 Task: Share through File "Movie C.mp4" and change description to "About Voice Error"
Action: Mouse moved to (286, 214)
Screenshot: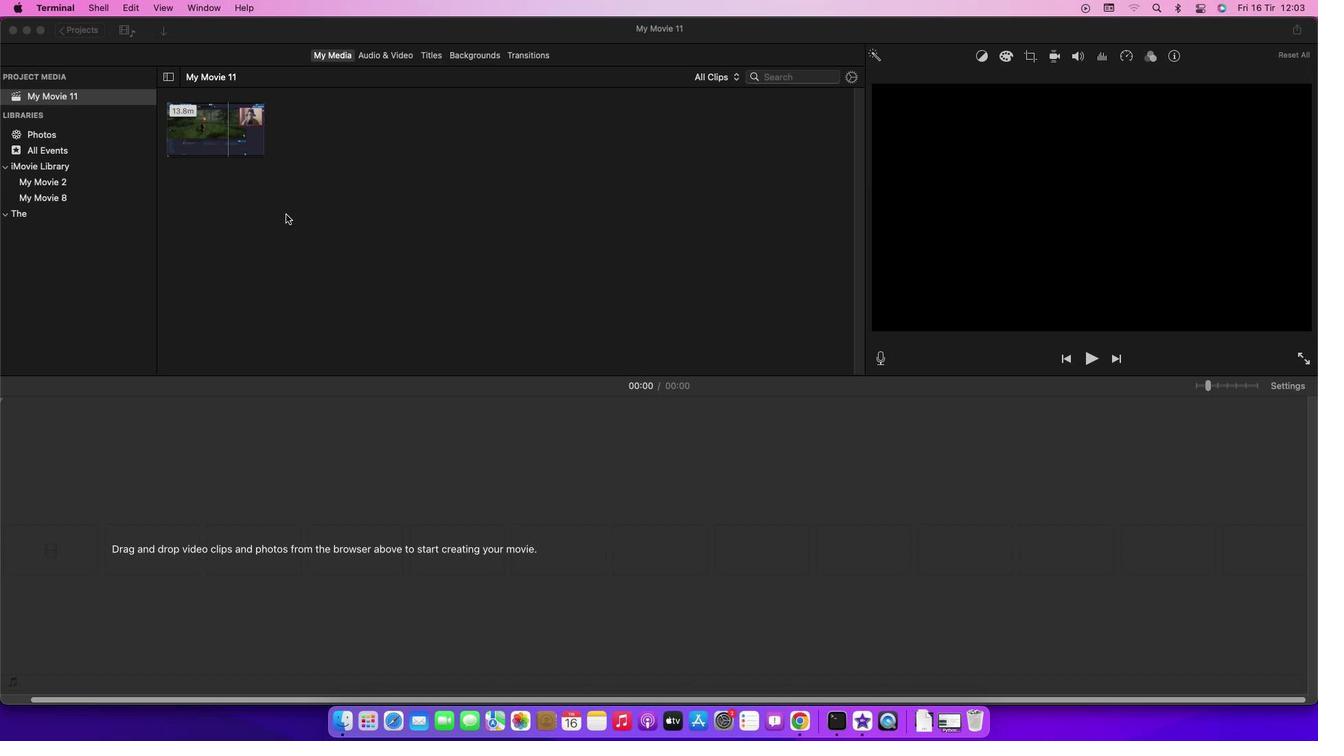 
Action: Mouse pressed left at (286, 214)
Screenshot: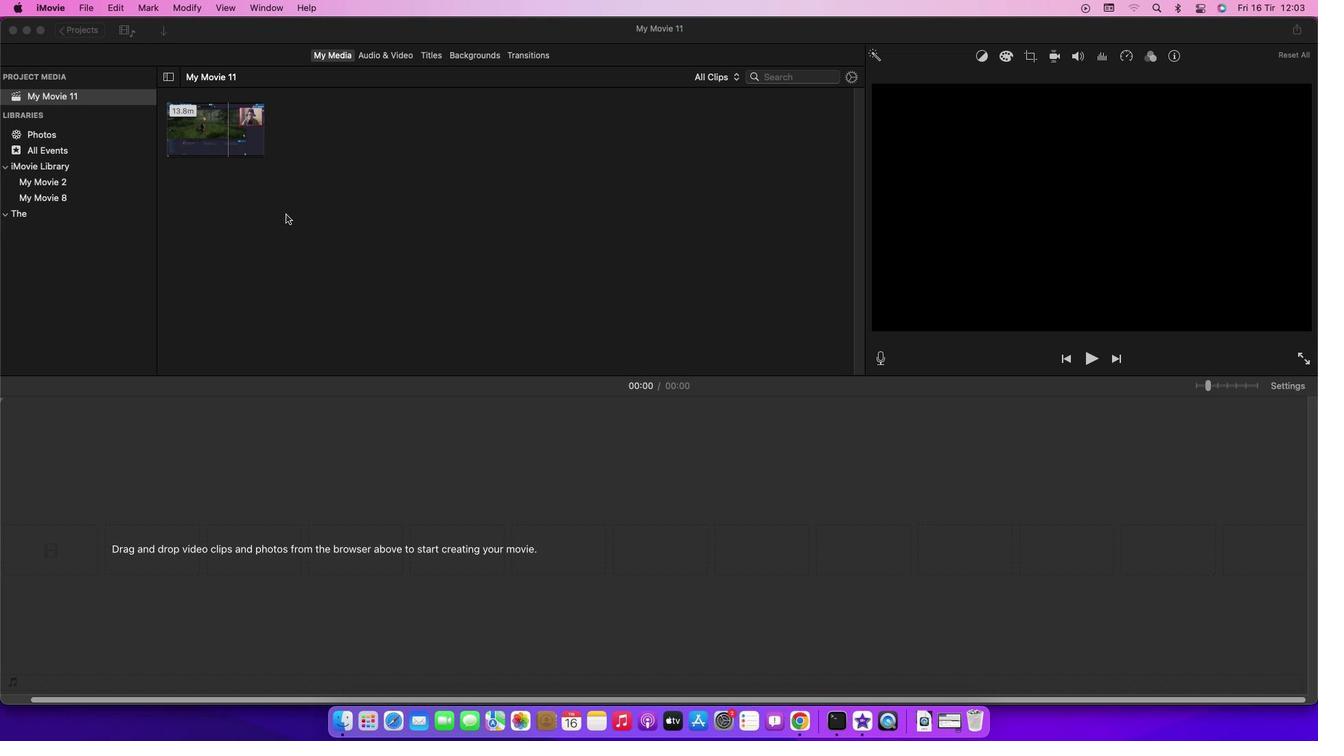 
Action: Mouse moved to (212, 141)
Screenshot: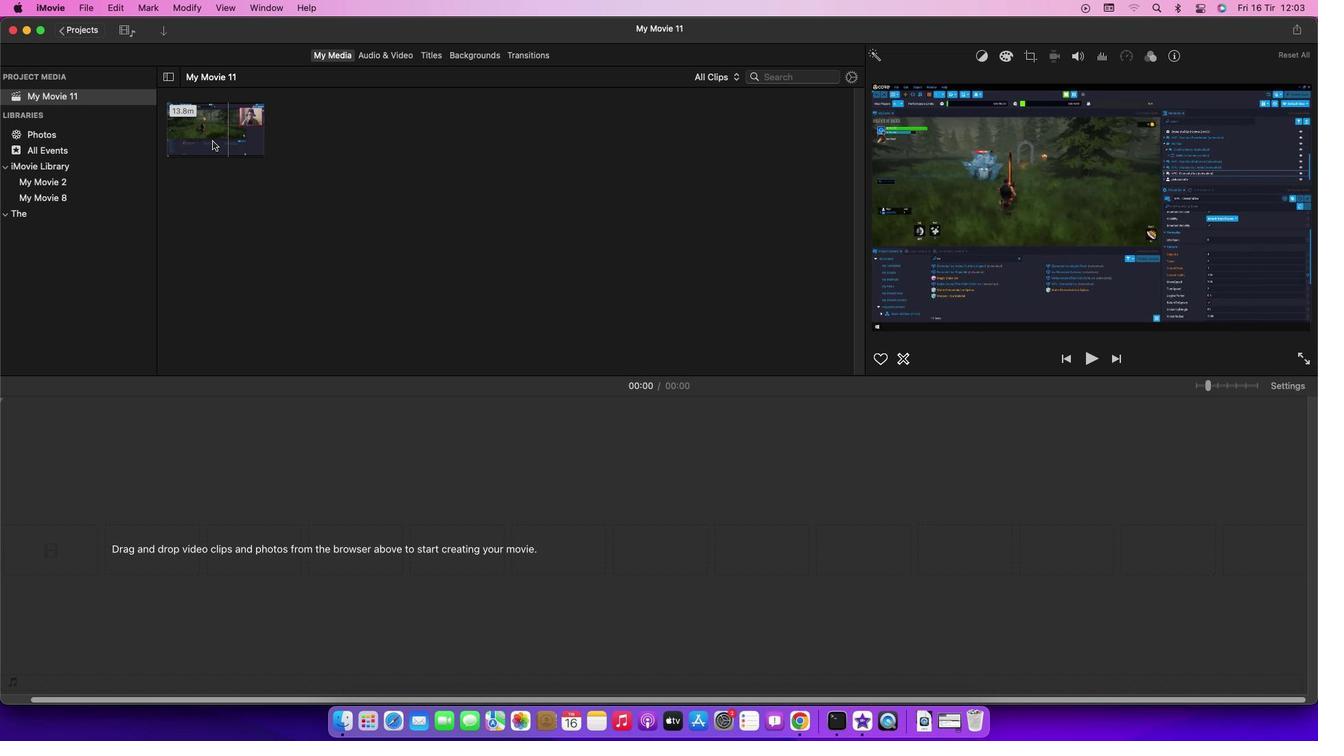 
Action: Mouse pressed left at (212, 141)
Screenshot: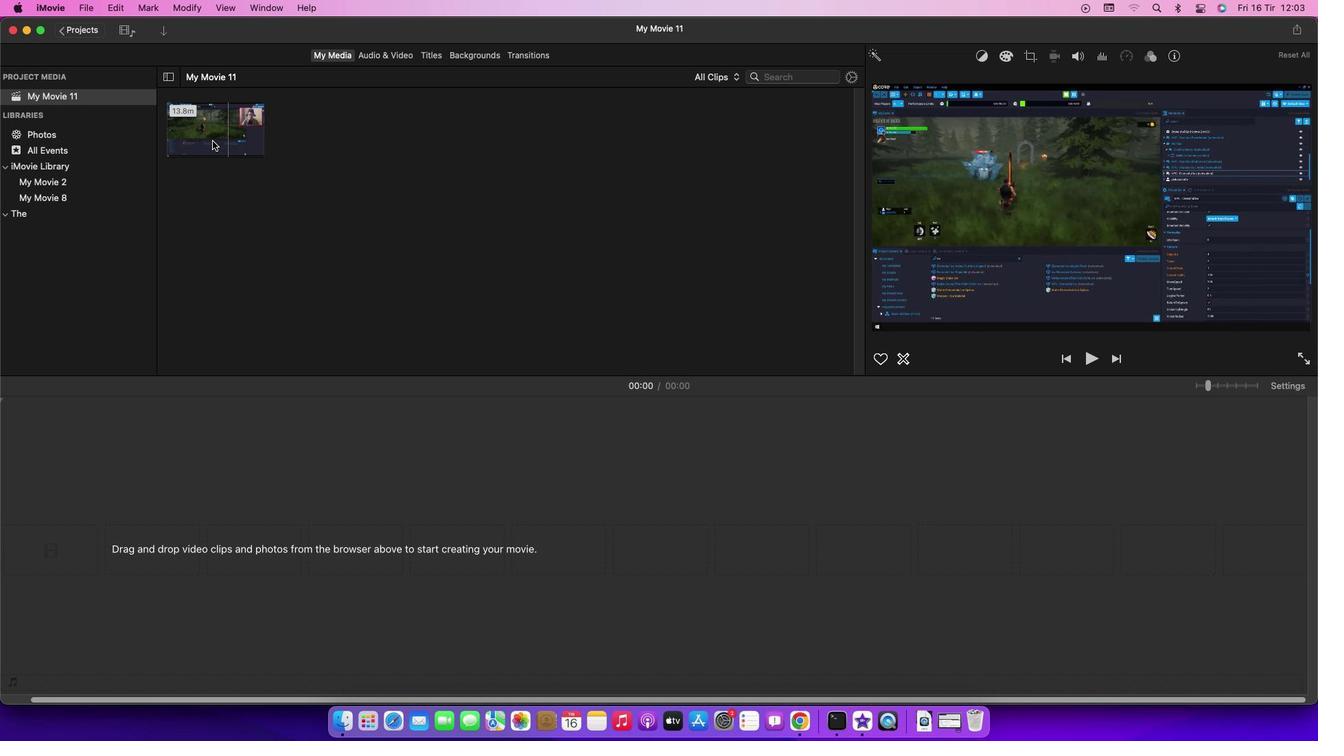 
Action: Mouse moved to (84, 7)
Screenshot: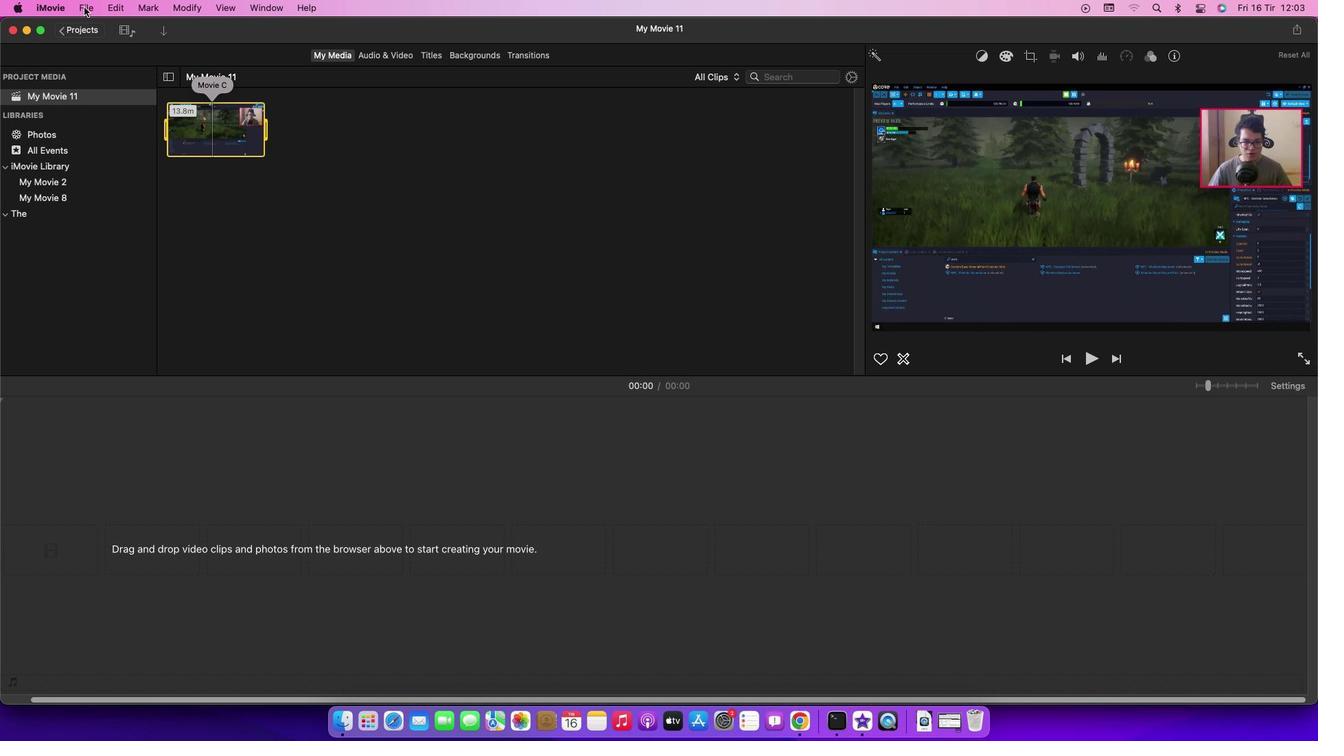 
Action: Mouse pressed left at (84, 7)
Screenshot: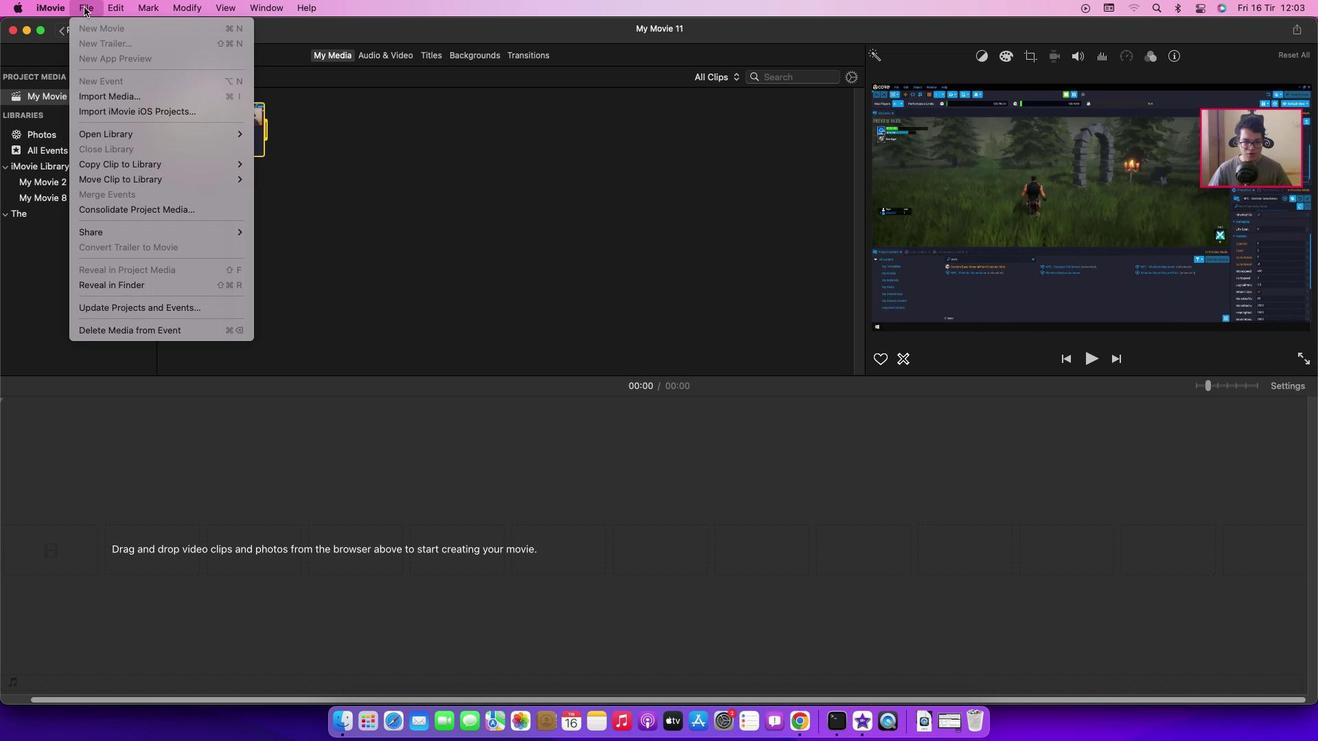 
Action: Mouse moved to (285, 282)
Screenshot: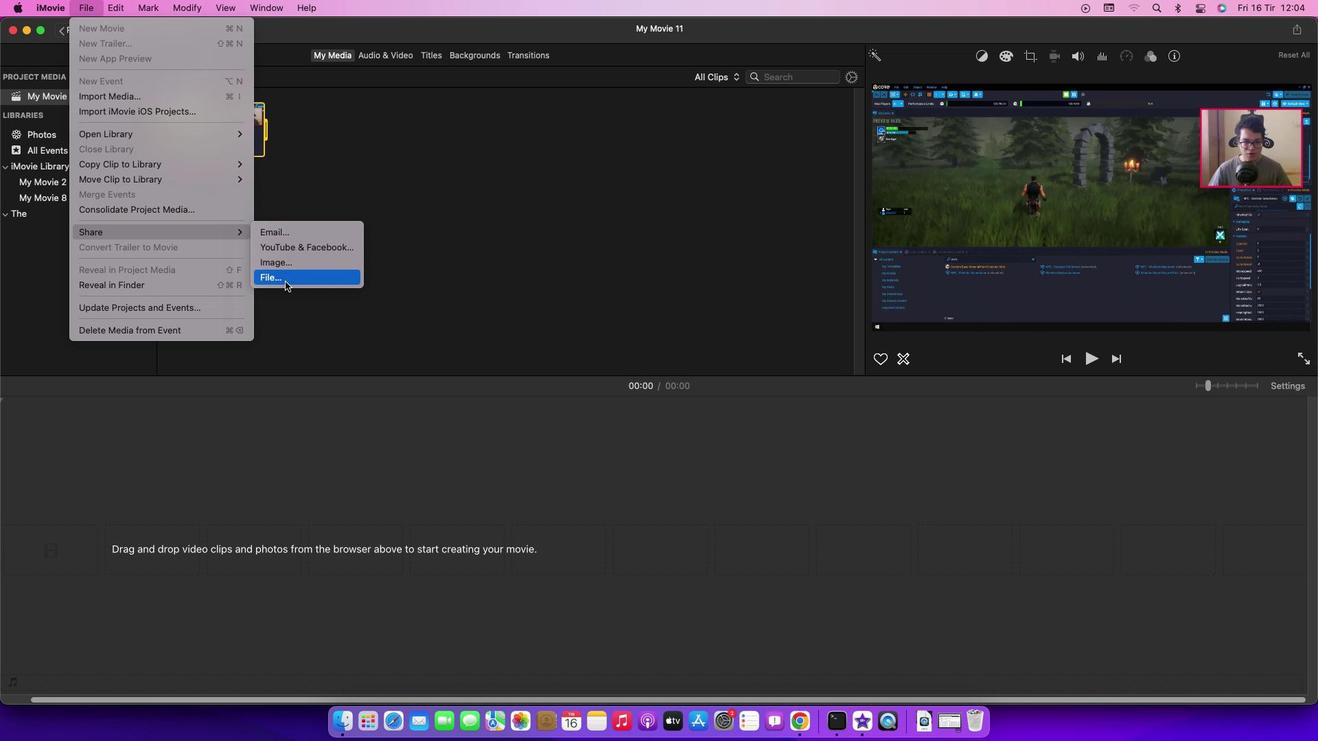 
Action: Mouse pressed left at (285, 282)
Screenshot: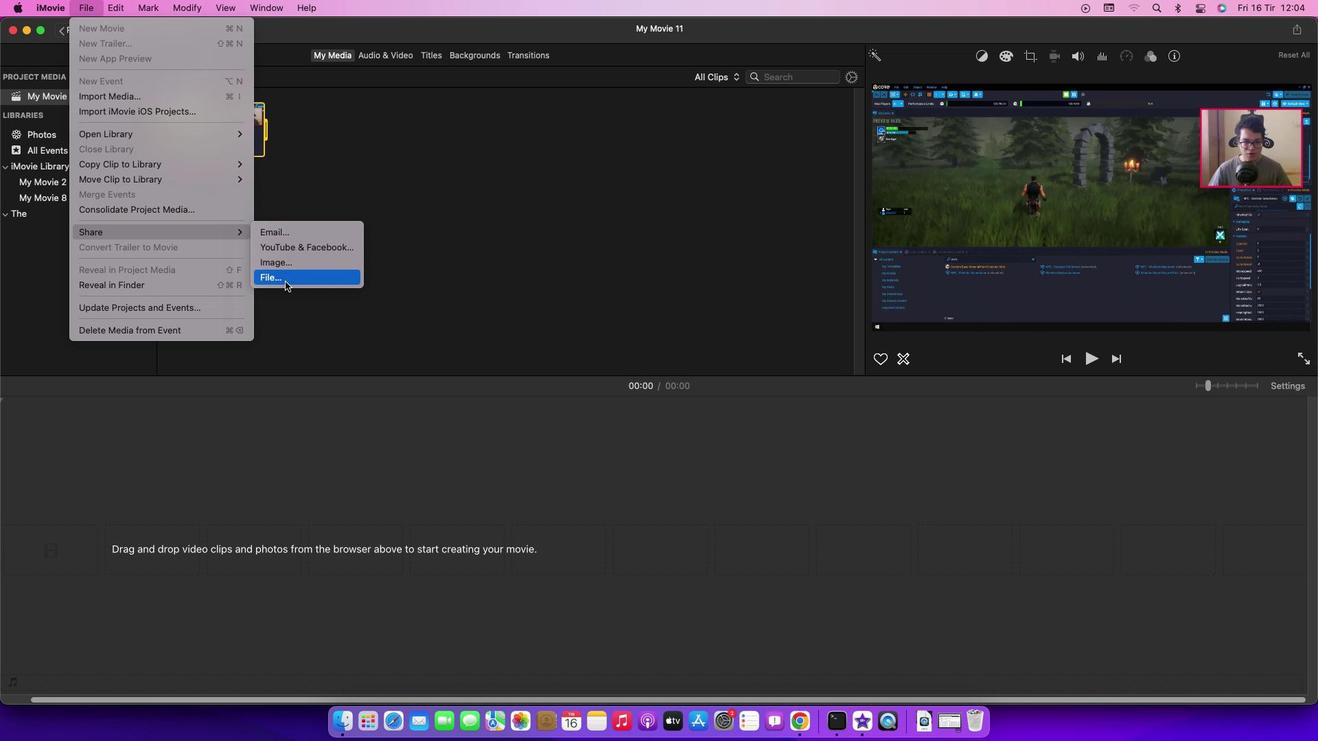 
Action: Mouse moved to (805, 181)
Screenshot: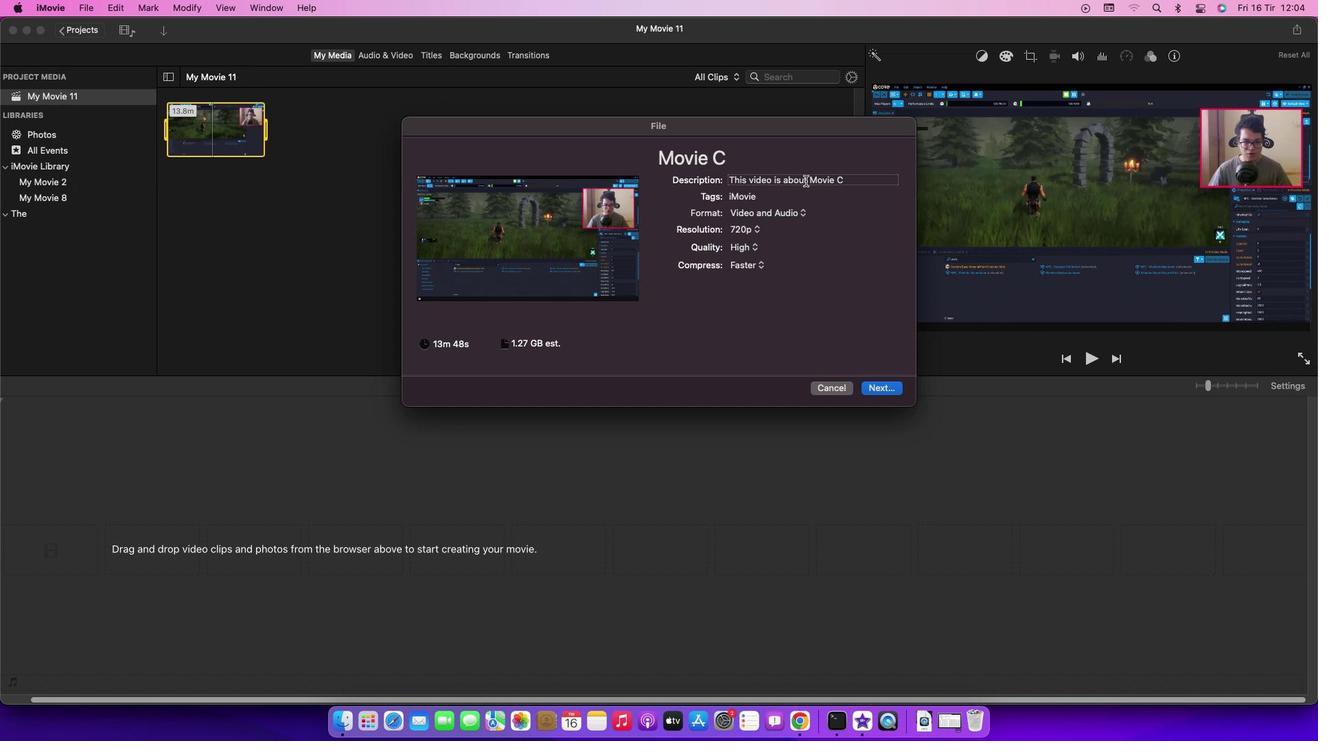 
Action: Mouse pressed left at (805, 181)
Screenshot: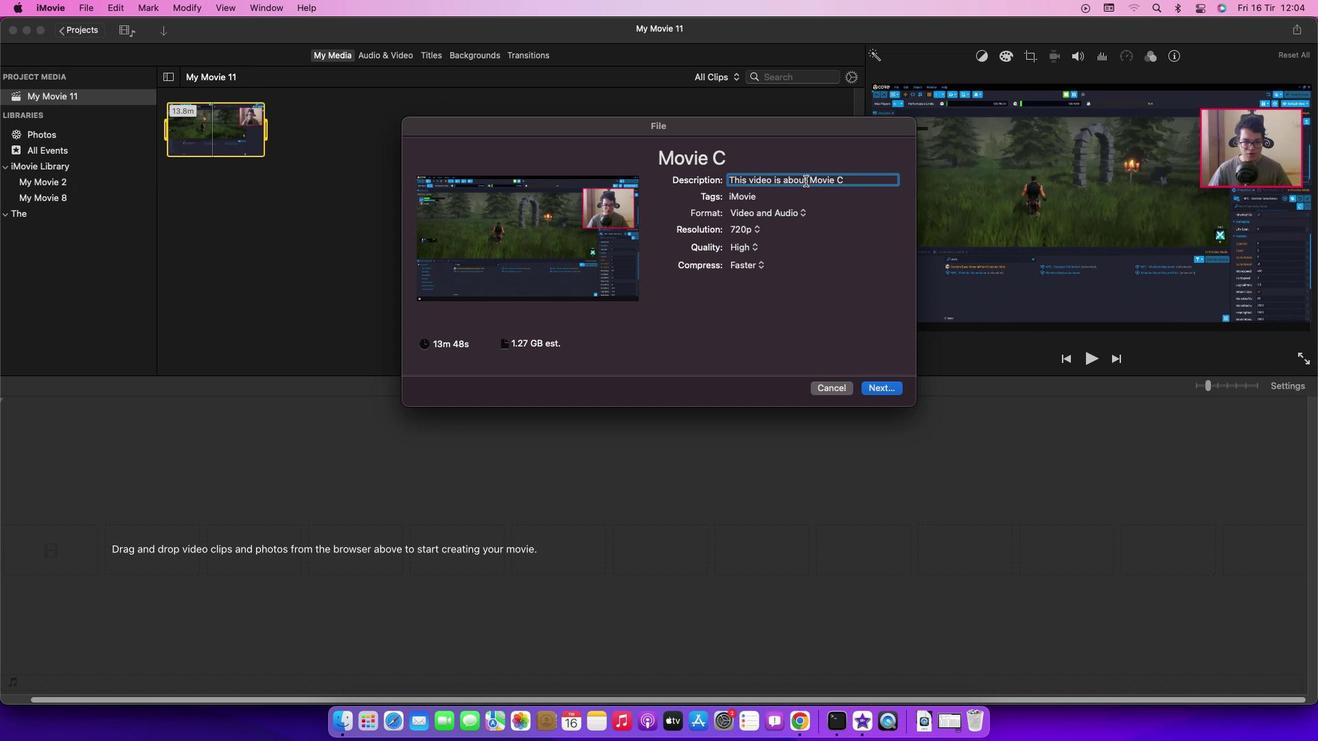 
Action: Mouse moved to (845, 178)
Screenshot: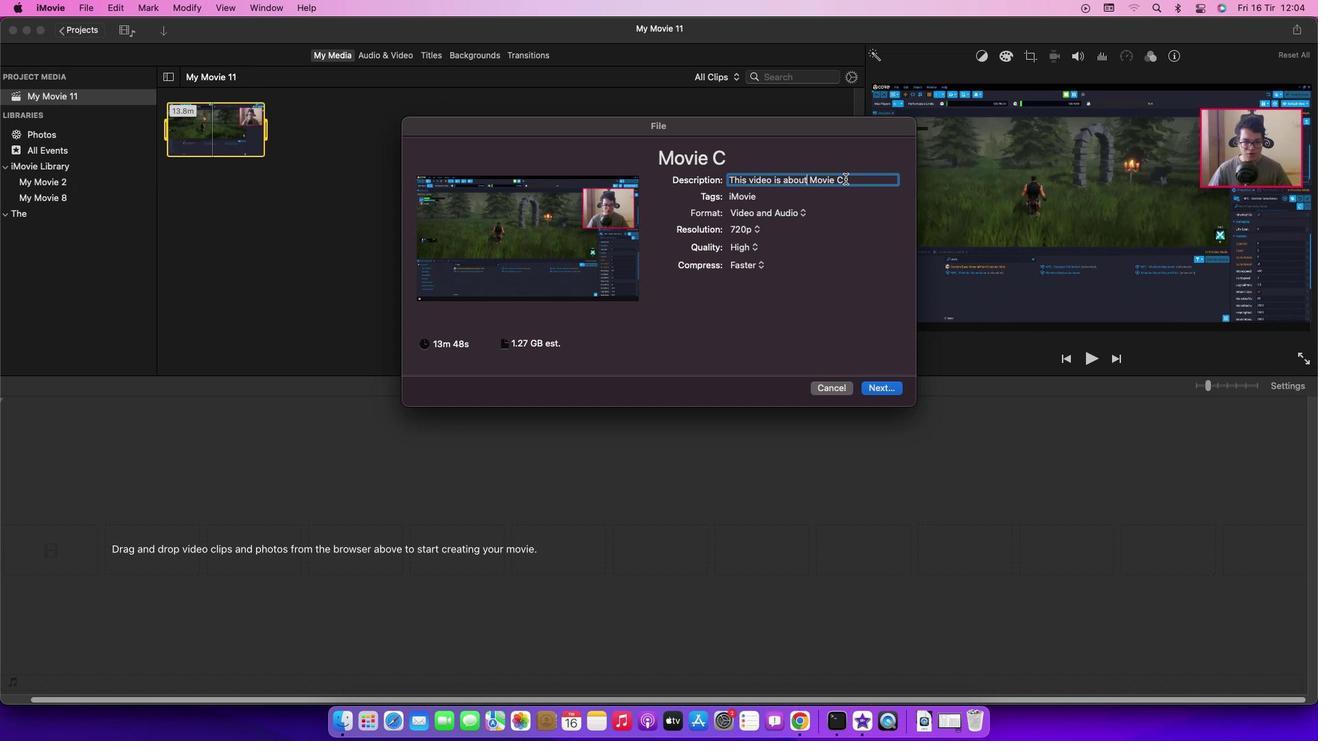 
Action: Mouse pressed left at (845, 178)
Screenshot: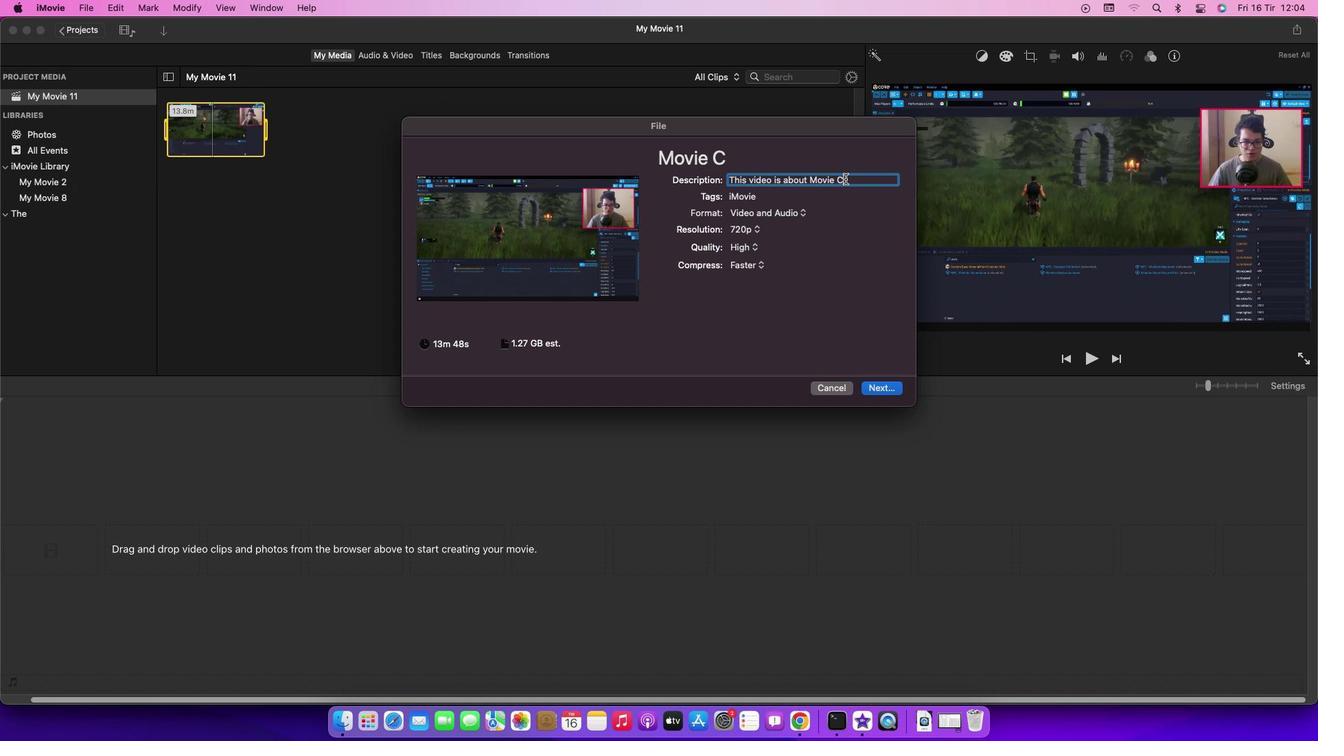 
Action: Mouse moved to (828, 182)
Screenshot: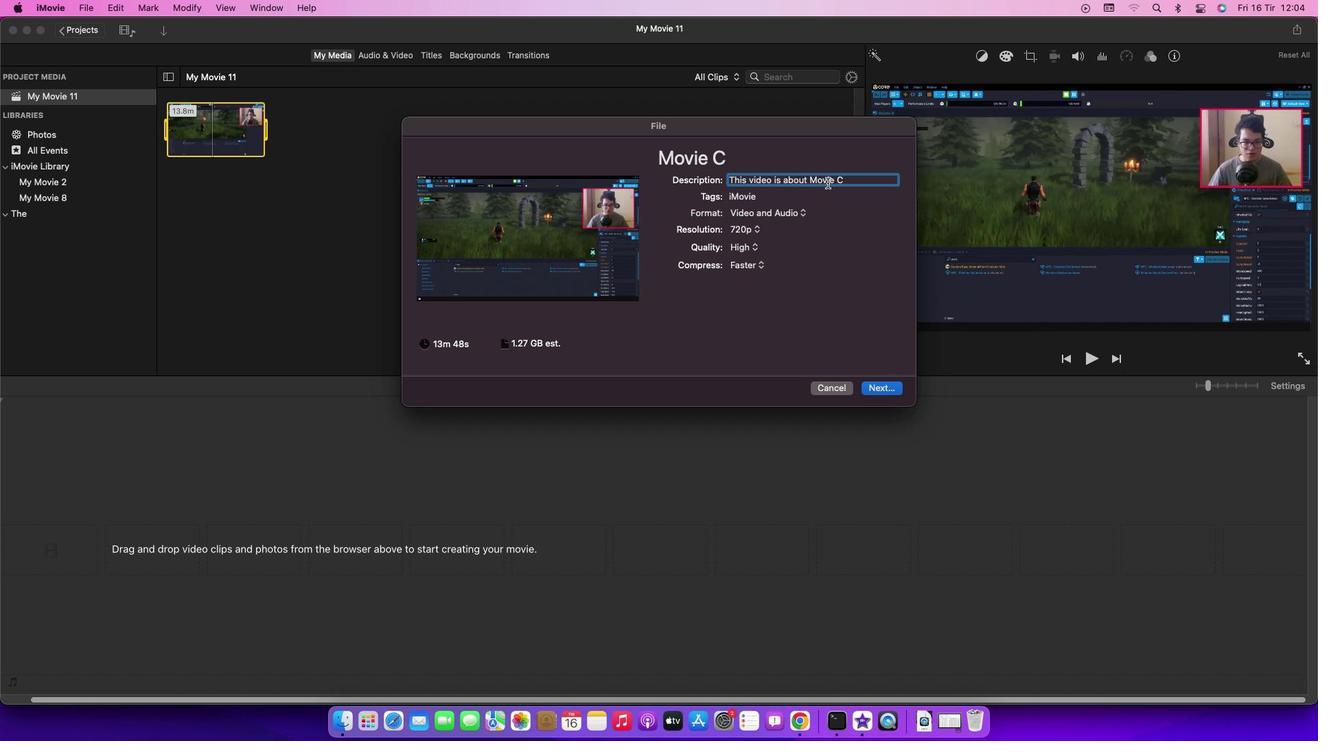 
Action: Key pressed Key.backspaceKey.backspaceKey.backspaceKey.backspaceKey.backspaceKey.backspaceKey.backspaceKey.backspaceKey.backspaceKey.backspaceKey.backspaceKey.backspaceKey.backspaceKey.backspaceKey.backspaceKey.backspaceKey.backspaceKey.backspaceKey.backspaceKey.backspaceKey.backspaceKey.backspaceKey.backspaceKey.backspaceKey.backspaceKey.backspaceKey.backspaceKey.backspaceKey.backspaceKey.backspaceKey.caps_lock'A'Key.caps_lock'b''o''u''t'Key.spaceKey.caps_lock'V'Key.caps_lock'o''i''c''e'Key.spaceKey.caps_lock'E'Key.caps_lock'r''r''o''r'Key.enter
Screenshot: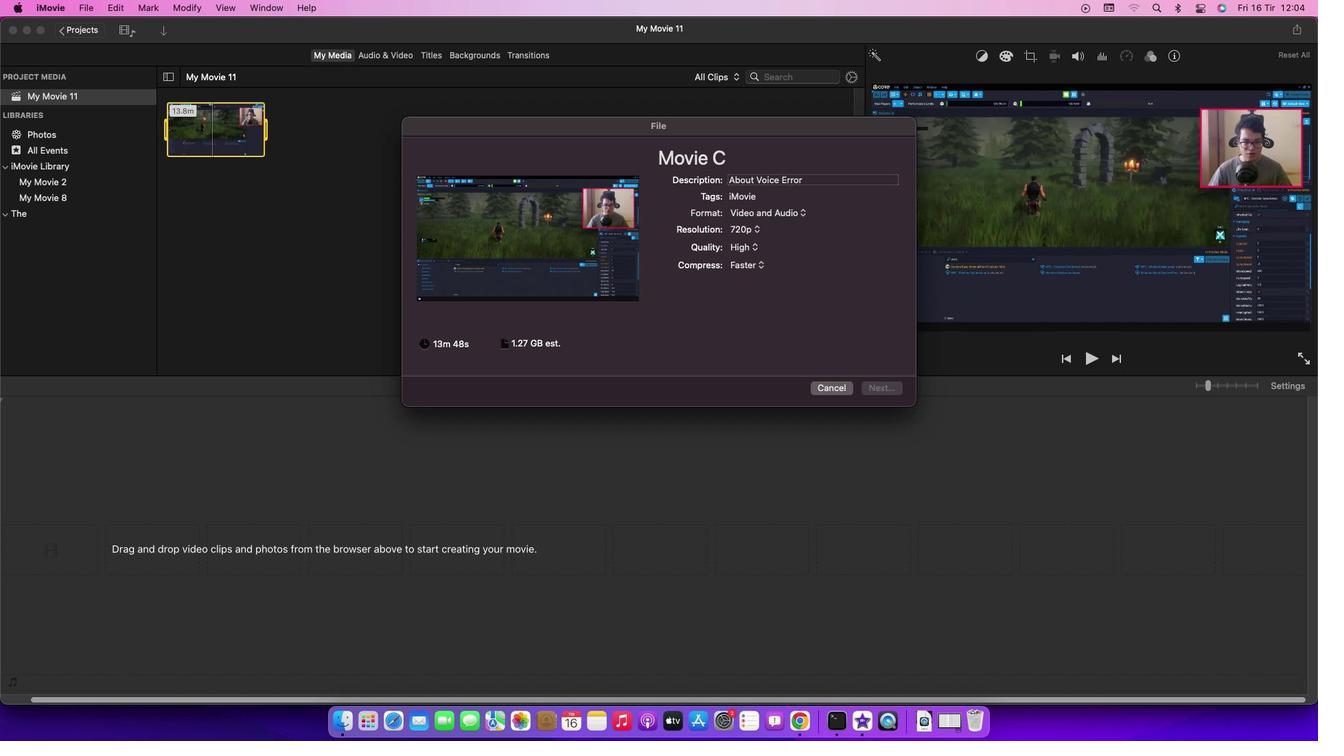 
Action: Mouse moved to (741, 285)
Screenshot: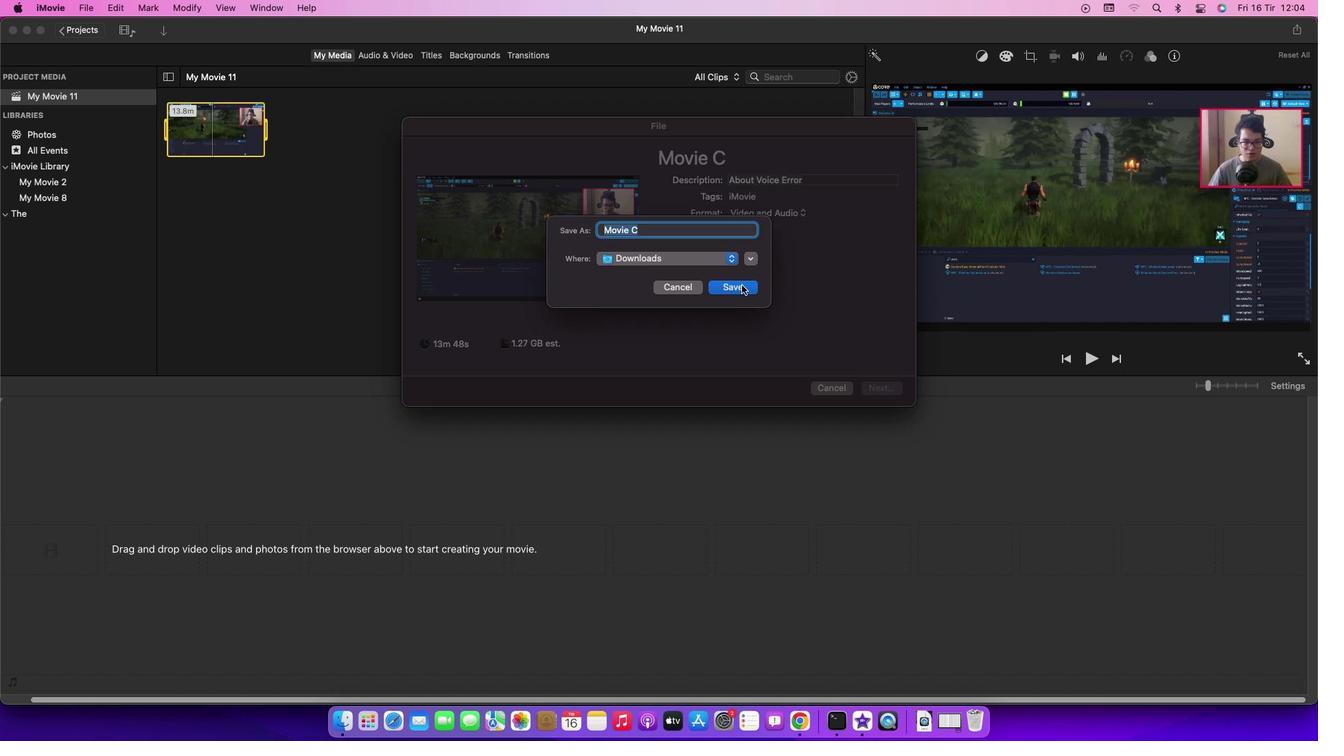 
Action: Mouse pressed left at (741, 285)
Screenshot: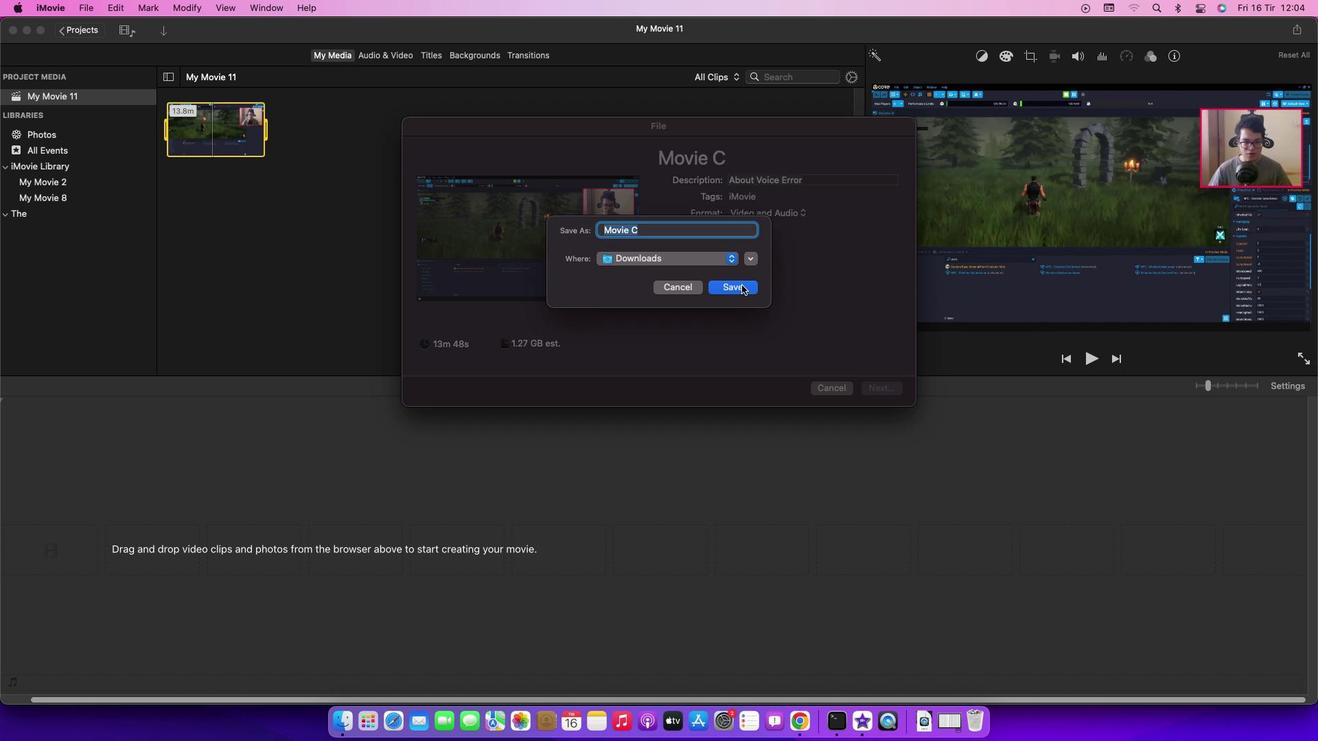 
Action: Mouse moved to (714, 294)
Screenshot: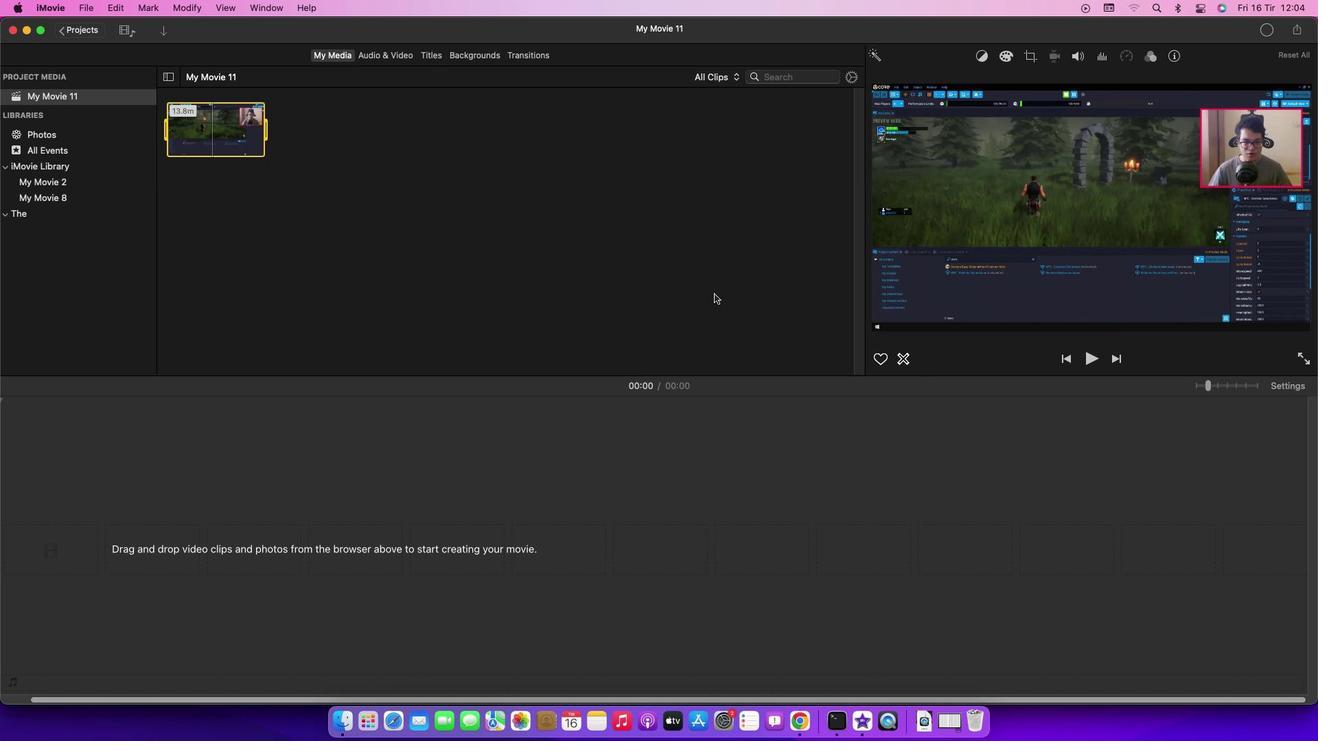 
